 Task: Select create new export.
Action: Mouse pressed left at (195, 212)
Screenshot: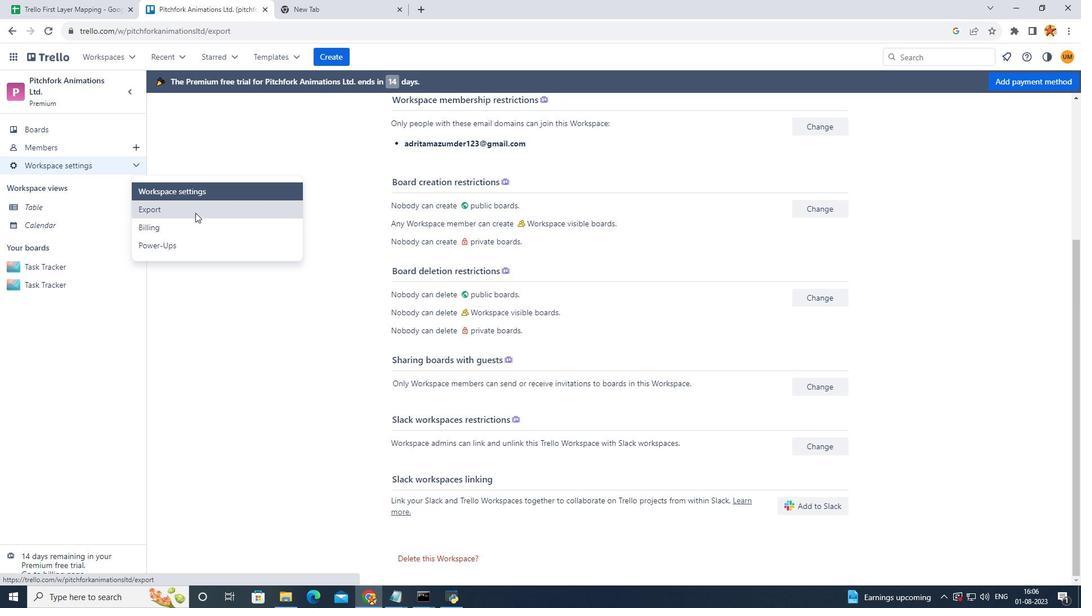 
Action: Mouse moved to (634, 237)
Screenshot: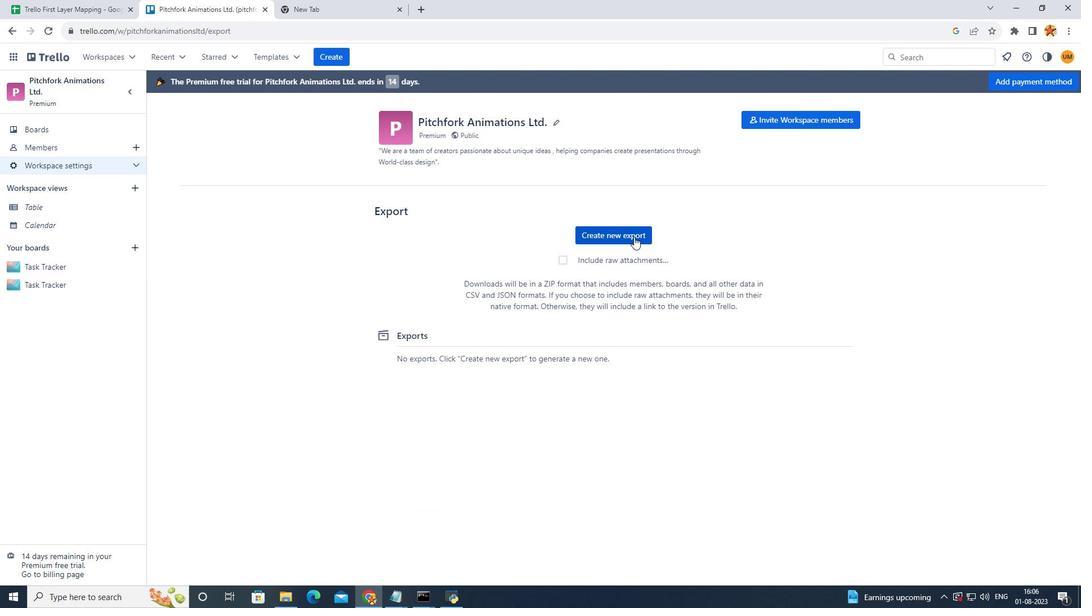 
Action: Mouse pressed left at (634, 237)
Screenshot: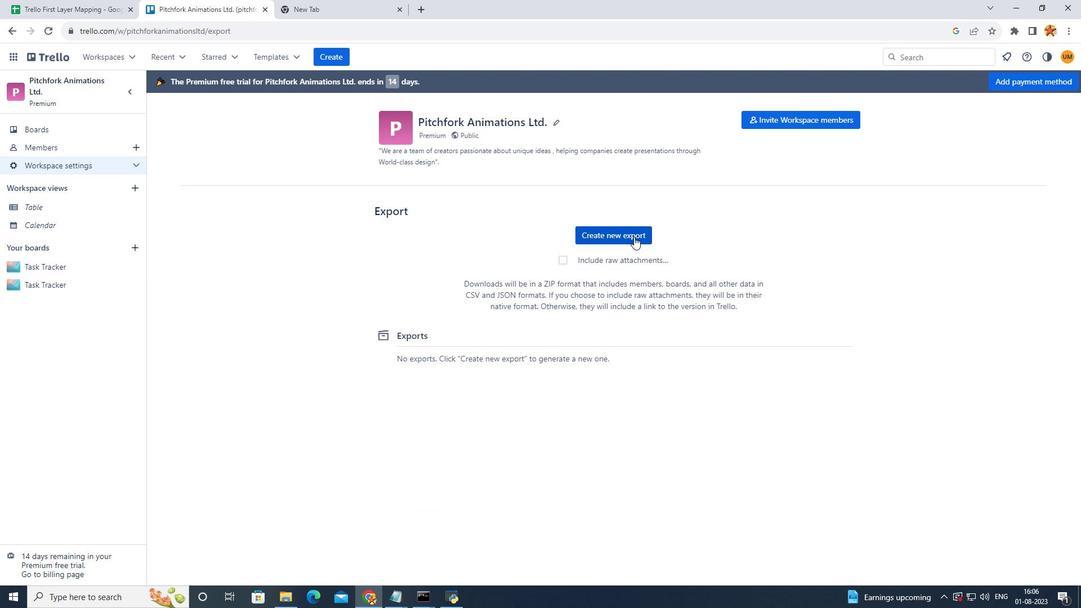 
